 Task: Sort the products in the category "IPA" by unit price (high first).
Action: Mouse moved to (911, 316)
Screenshot: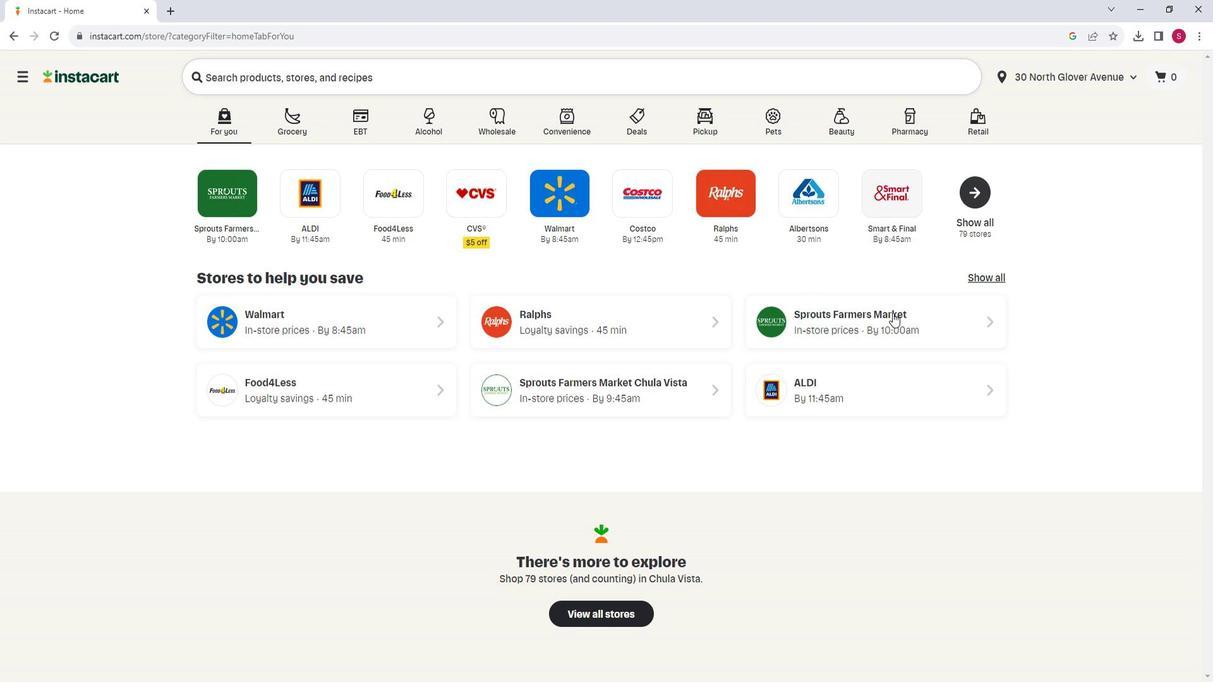 
Action: Mouse pressed left at (911, 316)
Screenshot: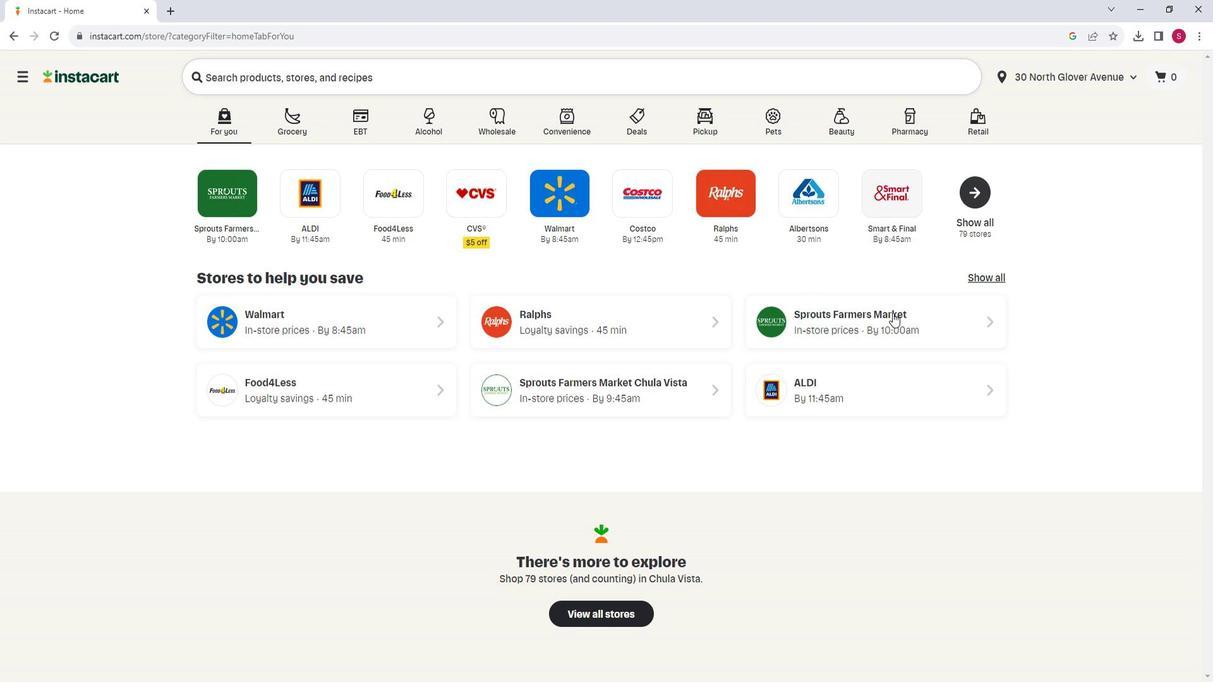 
Action: Mouse moved to (74, 453)
Screenshot: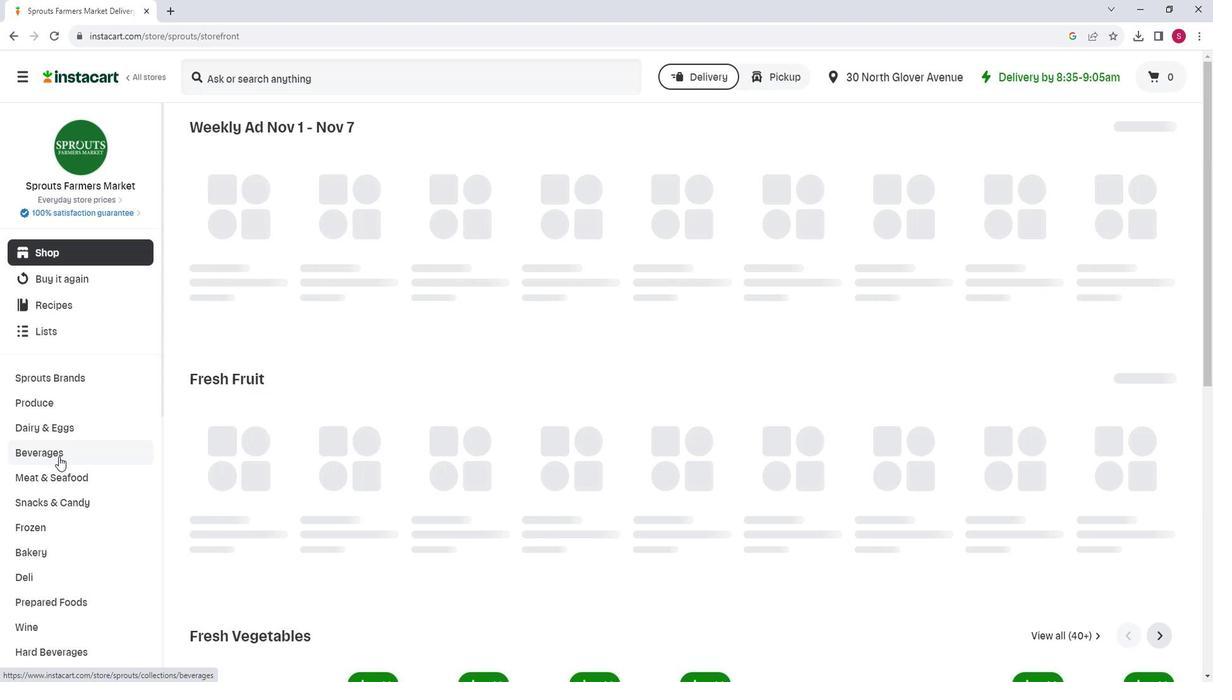 
Action: Mouse scrolled (74, 453) with delta (0, 0)
Screenshot: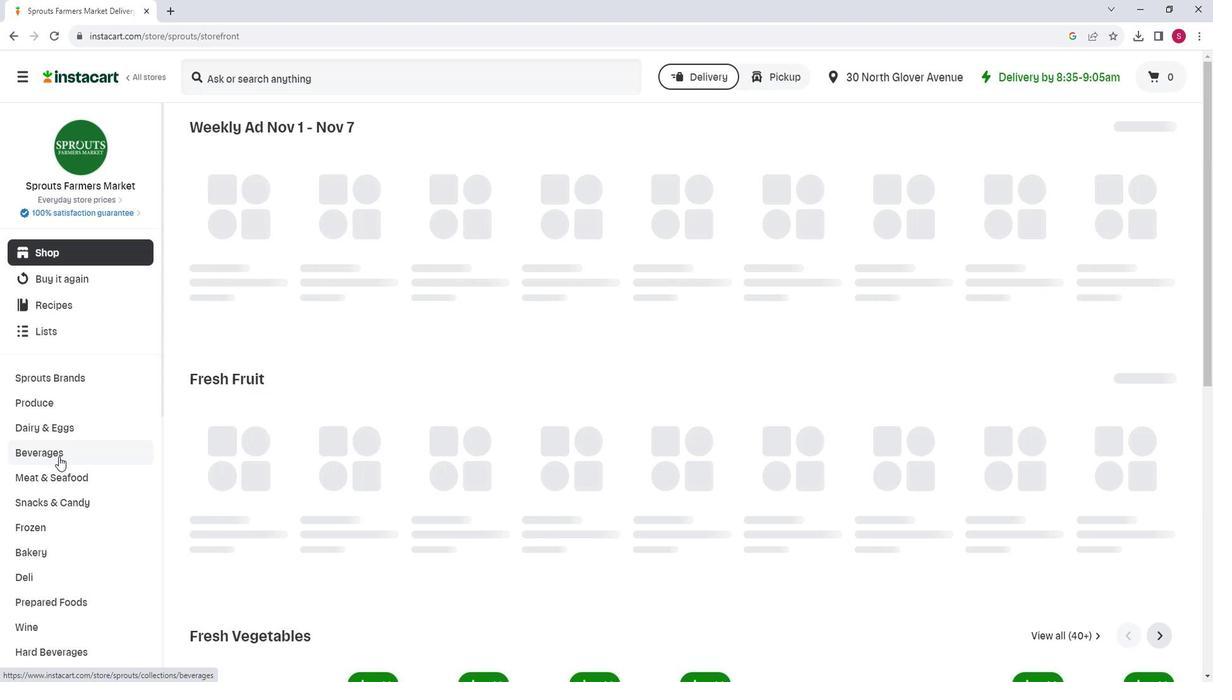 
Action: Mouse moved to (76, 601)
Screenshot: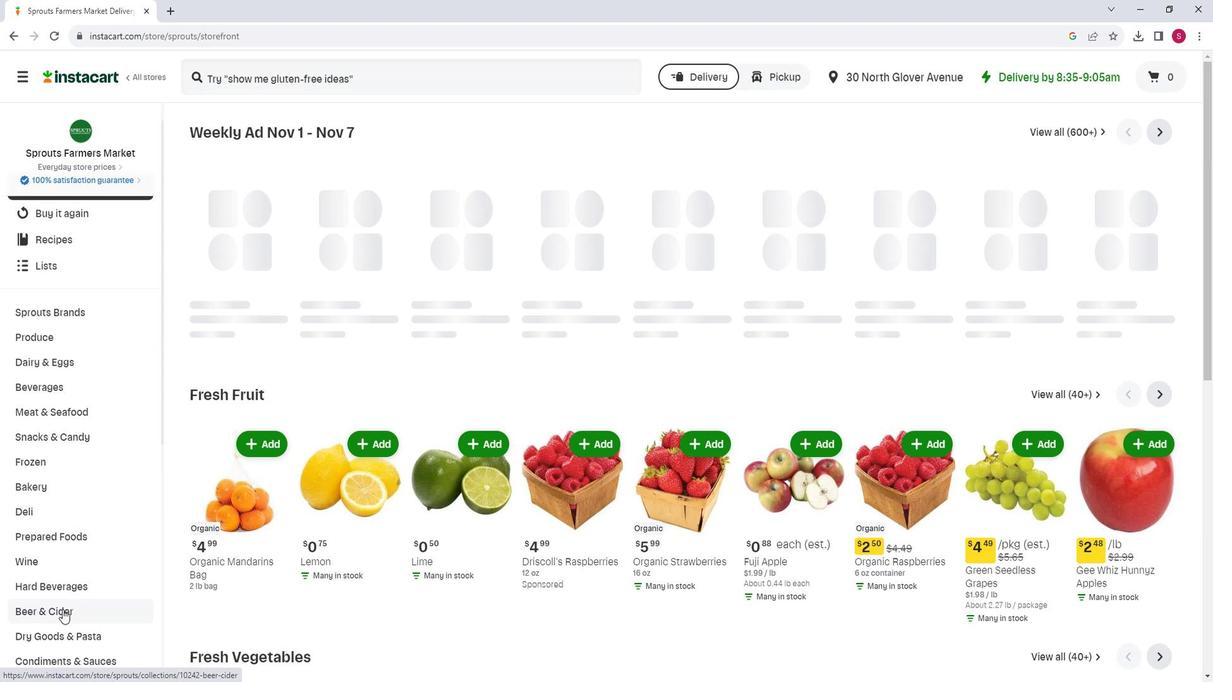 
Action: Mouse pressed left at (76, 601)
Screenshot: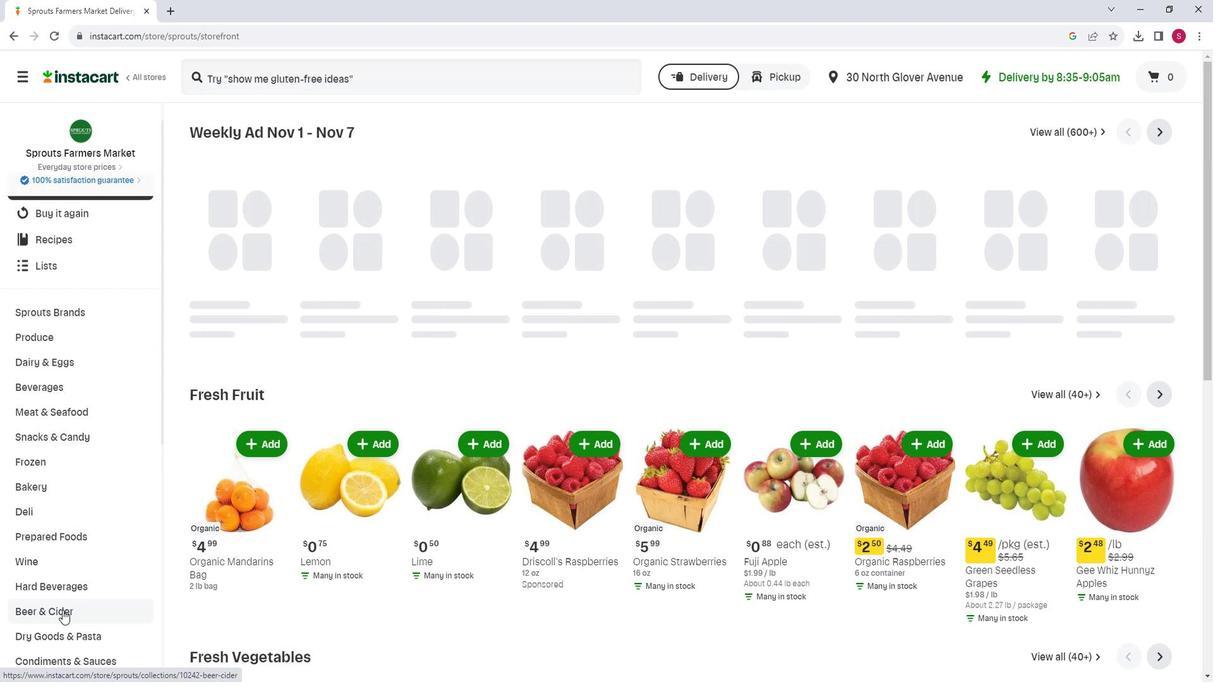 
Action: Mouse moved to (298, 166)
Screenshot: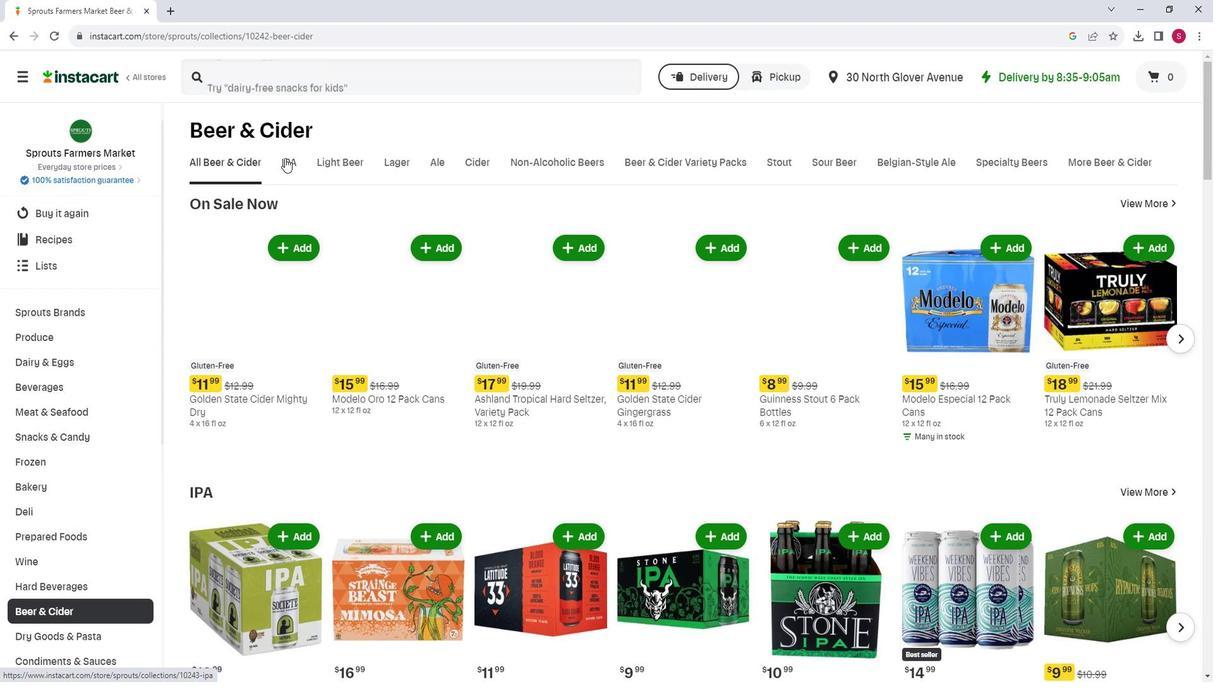 
Action: Mouse pressed left at (298, 166)
Screenshot: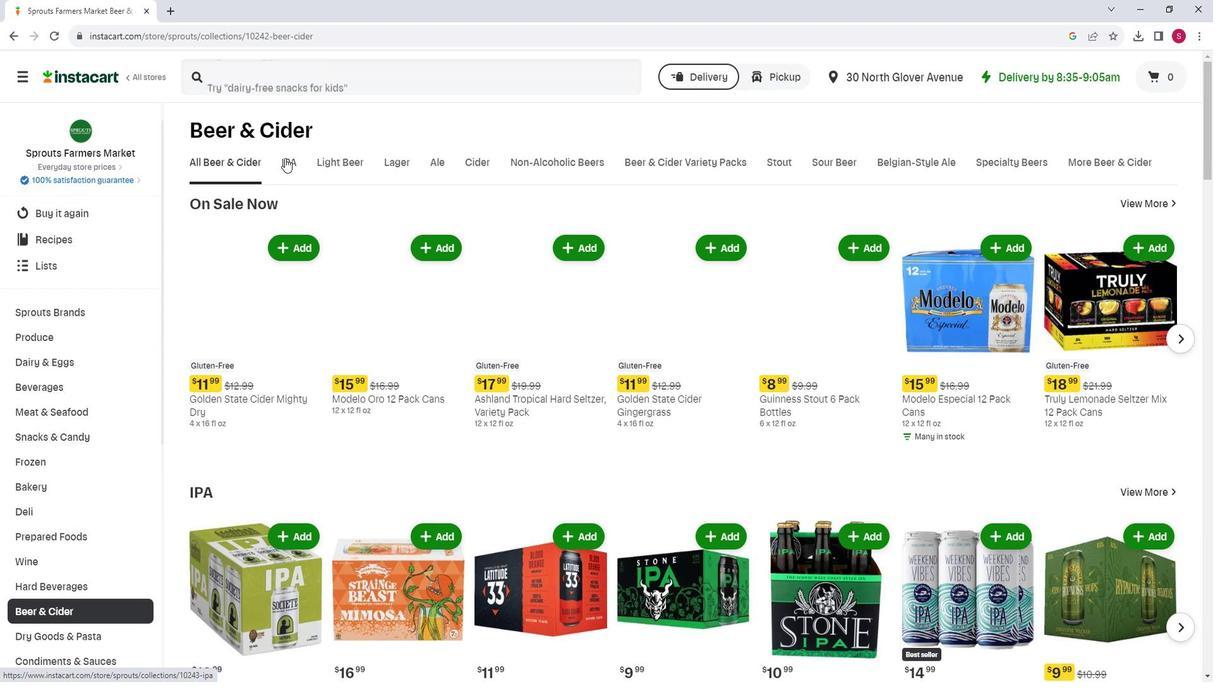 
Action: Mouse moved to (1187, 214)
Screenshot: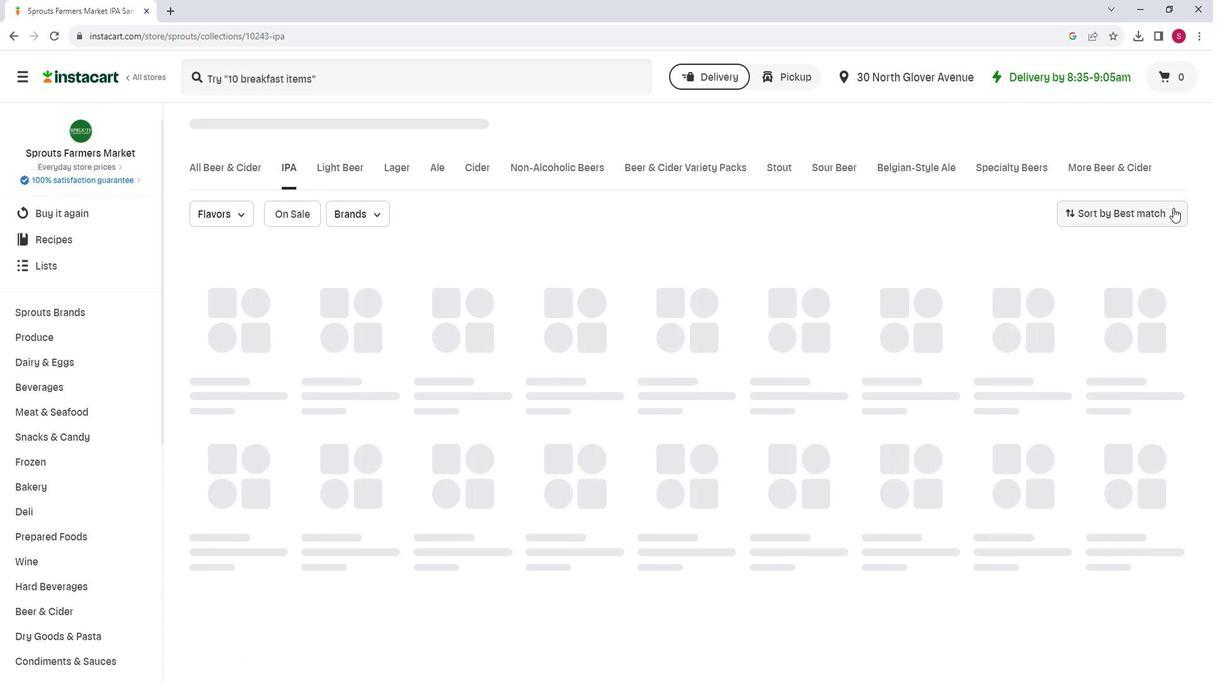 
Action: Mouse pressed left at (1187, 214)
Screenshot: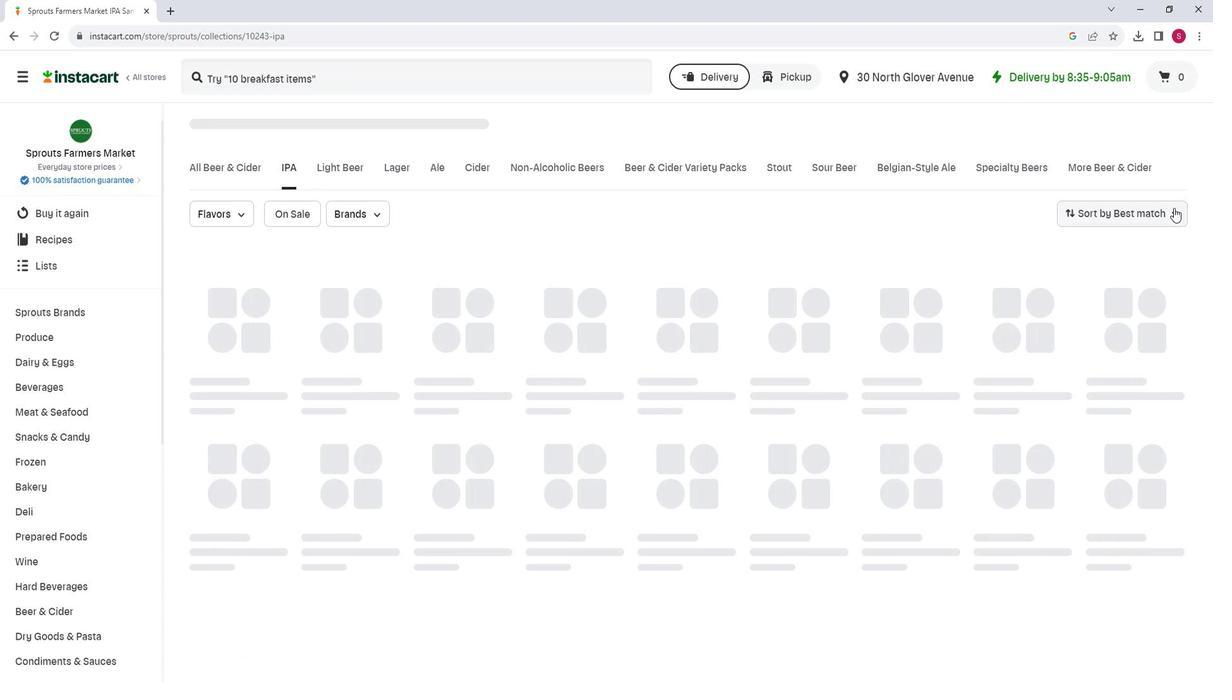 
Action: Mouse moved to (1151, 372)
Screenshot: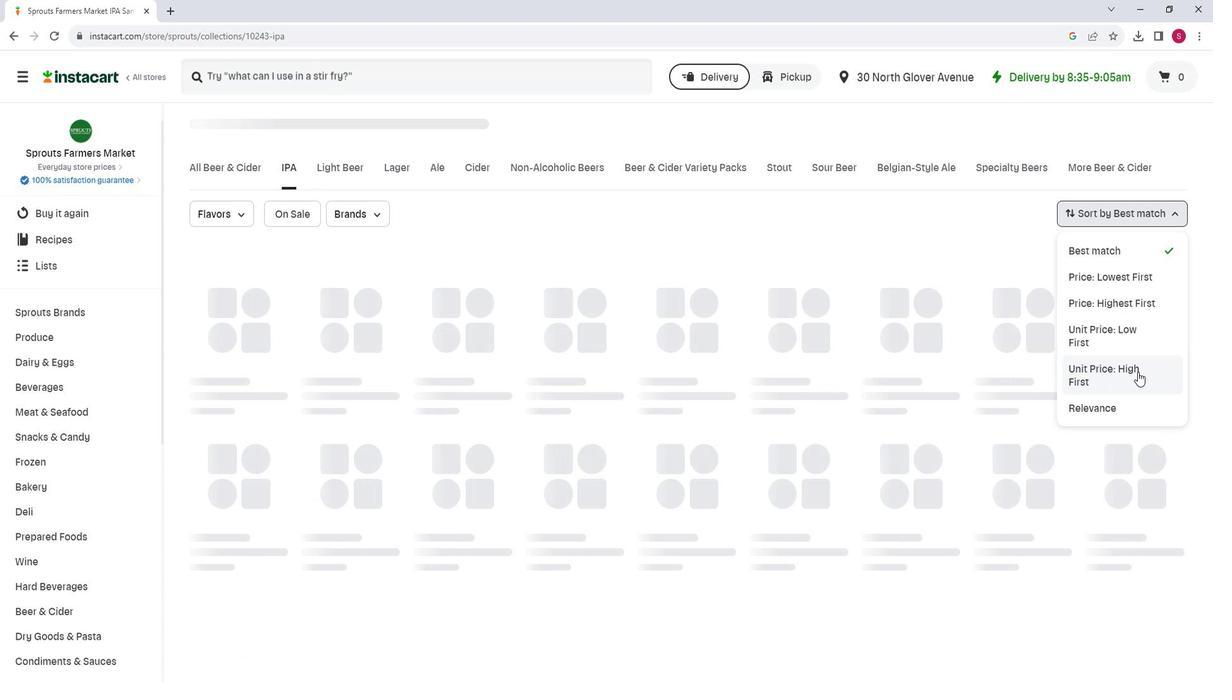 
Action: Mouse pressed left at (1151, 372)
Screenshot: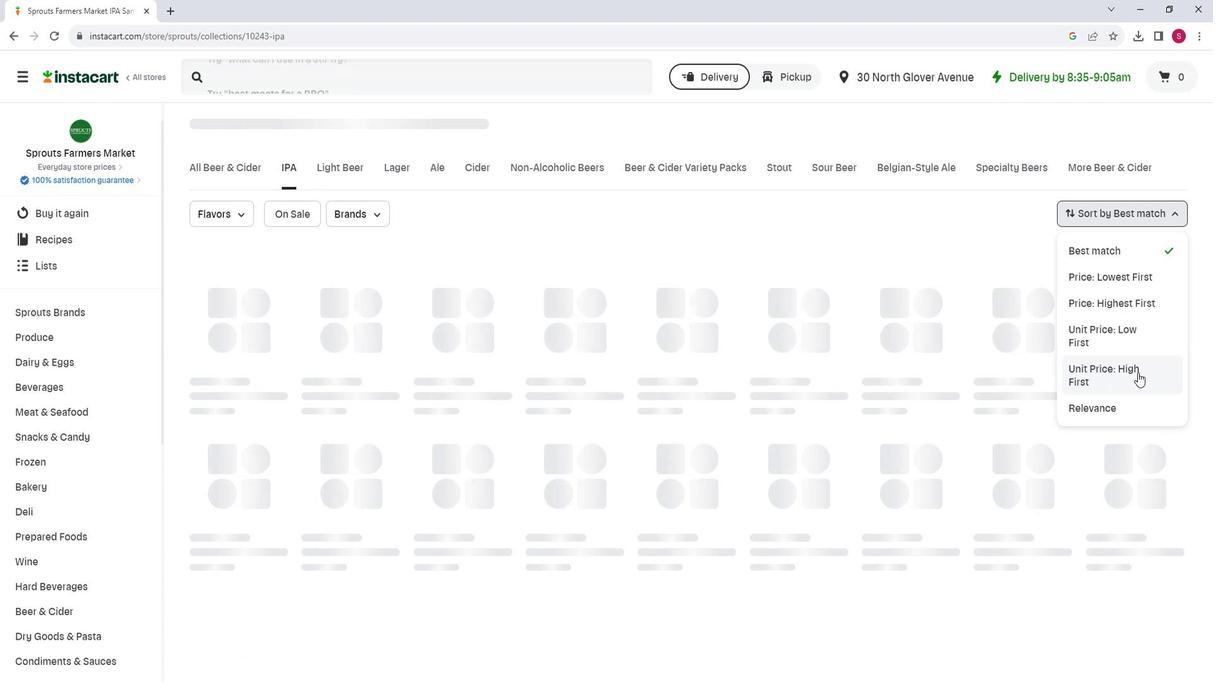 
Action: Mouse moved to (734, 260)
Screenshot: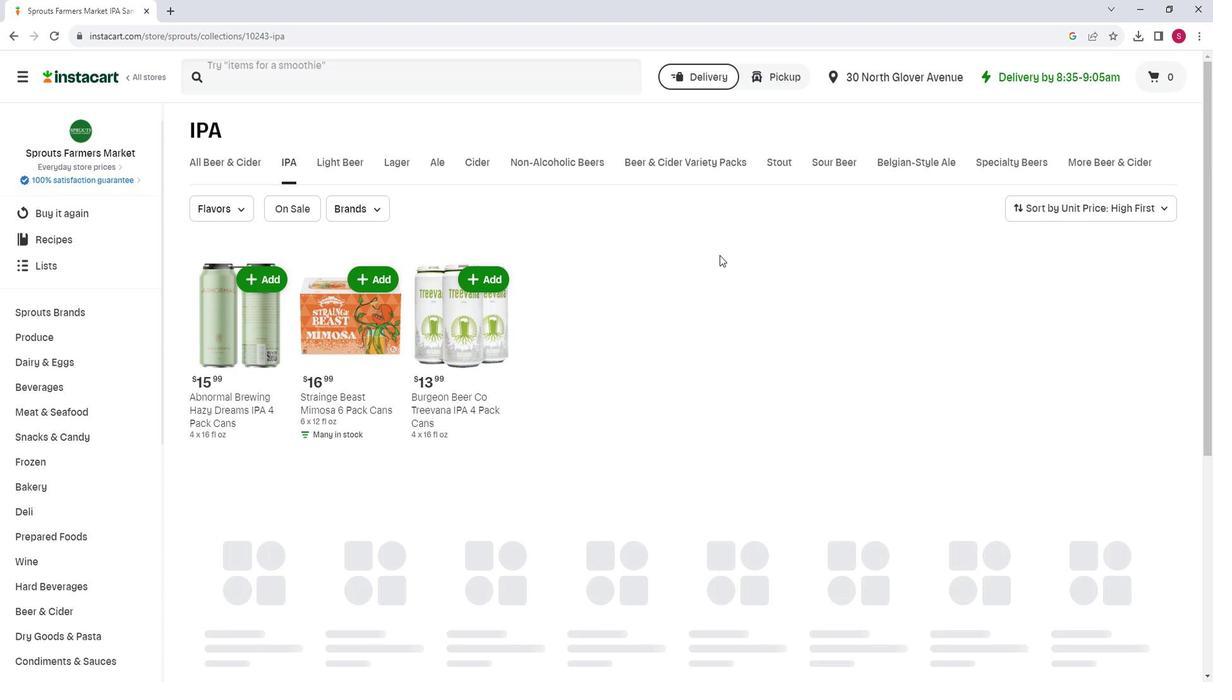 
Action: Mouse scrolled (734, 259) with delta (0, 0)
Screenshot: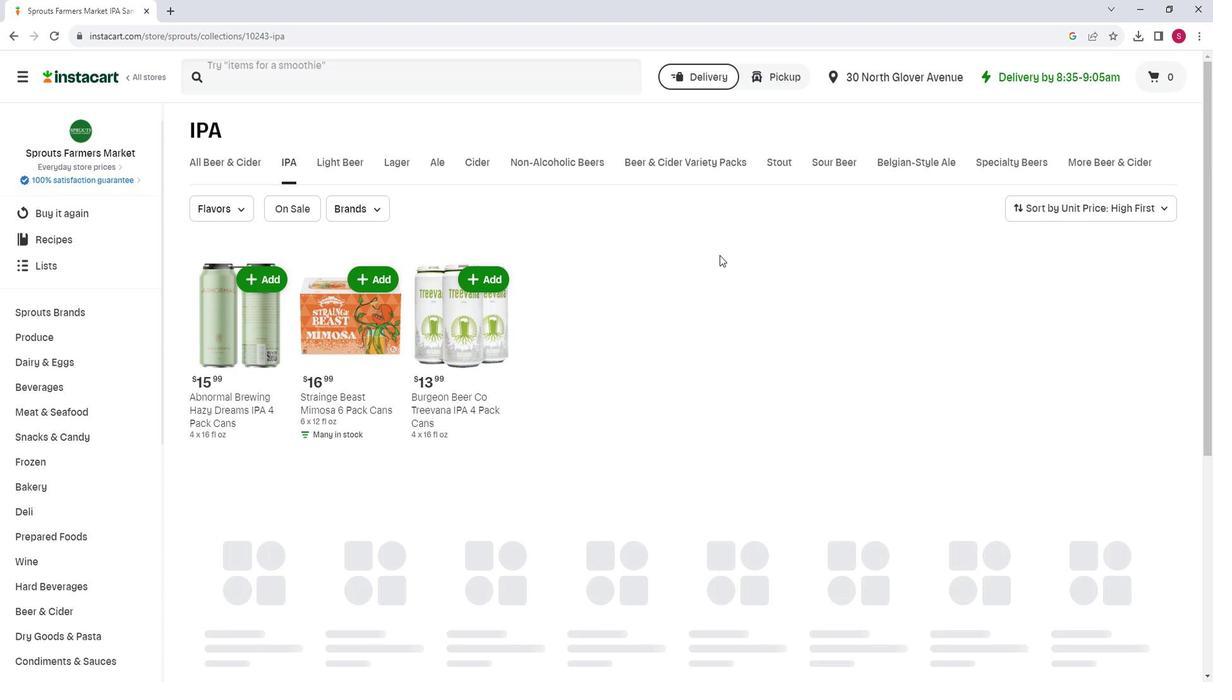 
Action: Mouse moved to (734, 261)
Screenshot: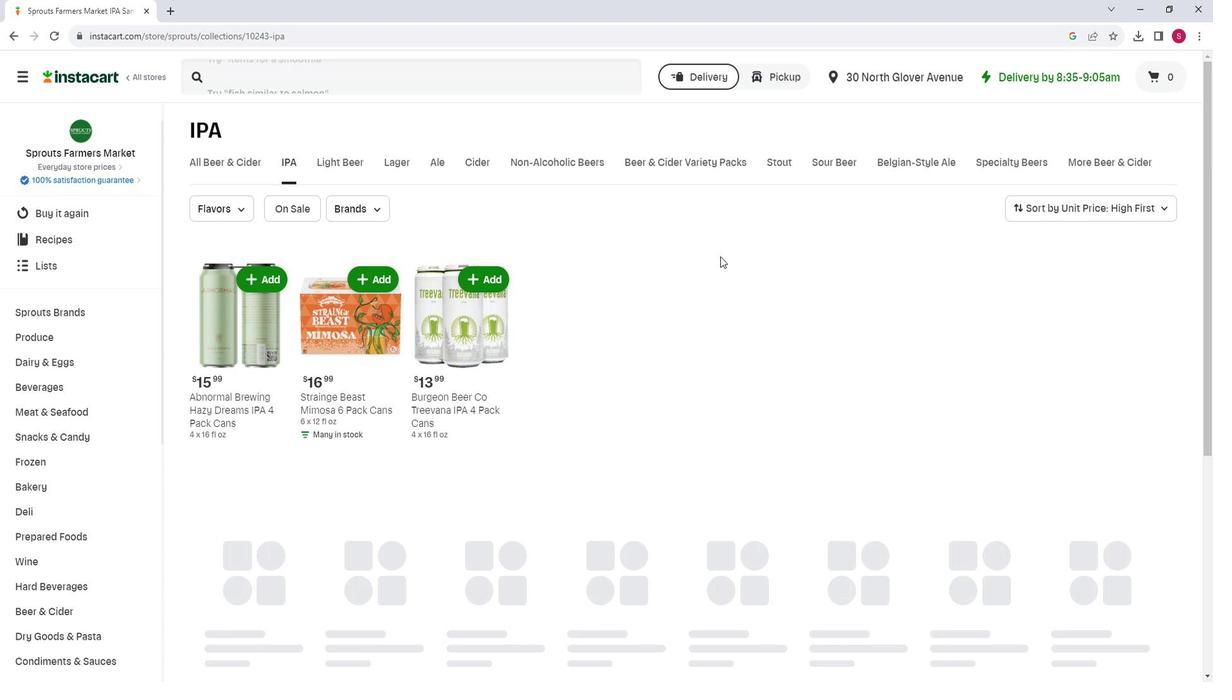 
Action: Mouse scrolled (734, 260) with delta (0, 0)
Screenshot: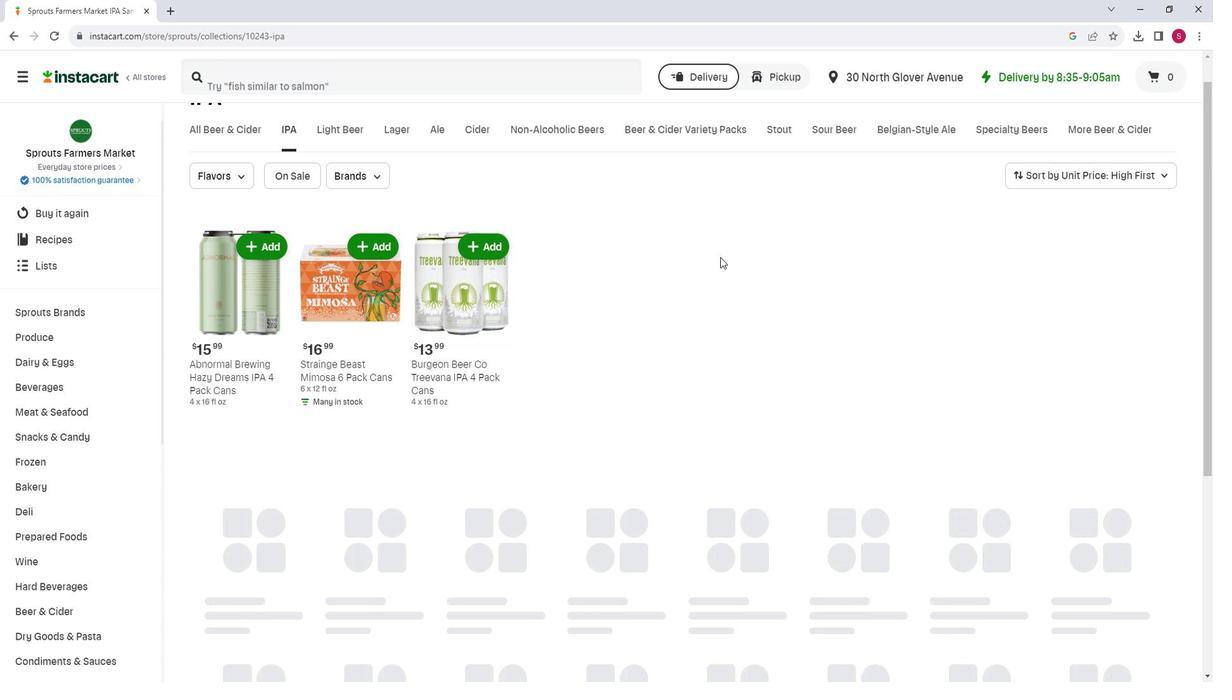 
Action: Mouse scrolled (734, 260) with delta (0, 0)
Screenshot: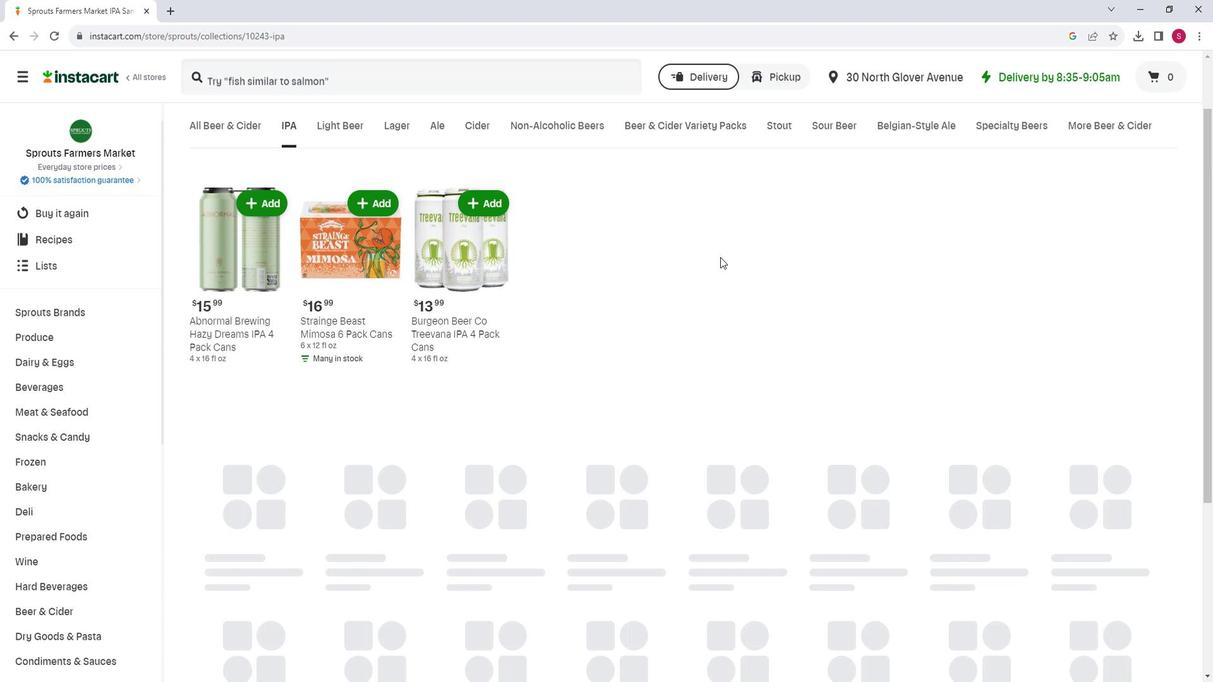 
Action: Mouse scrolled (734, 260) with delta (0, 0)
Screenshot: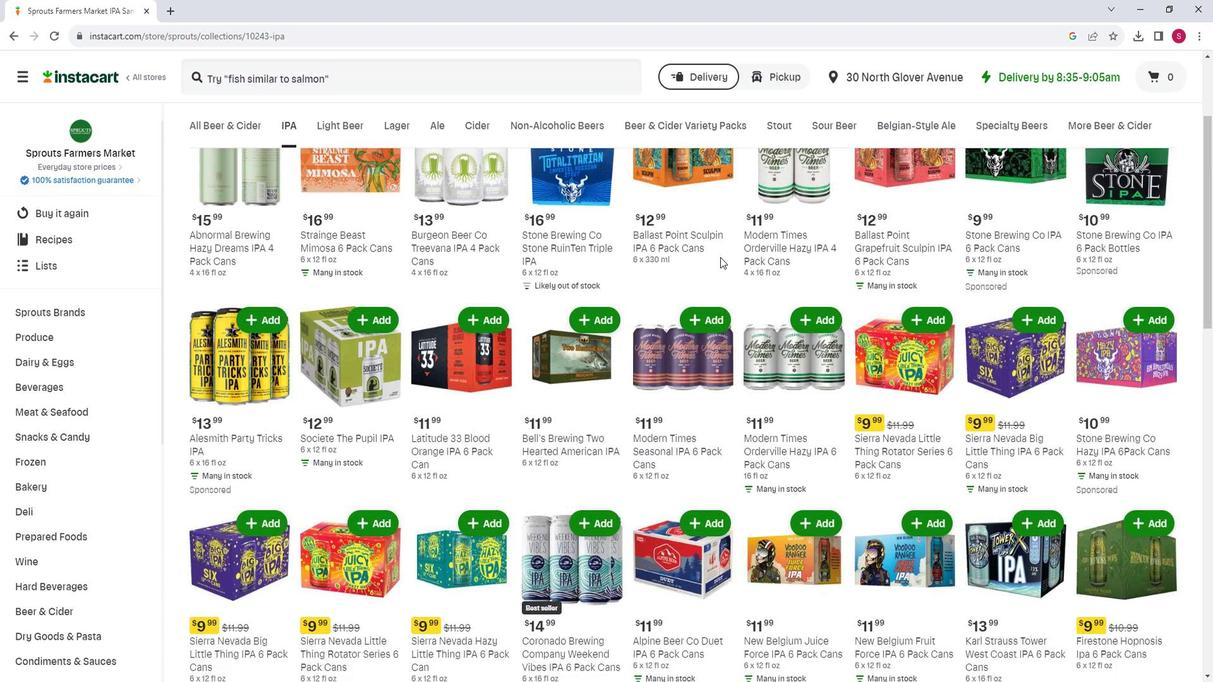 
Action: Mouse moved to (736, 261)
Screenshot: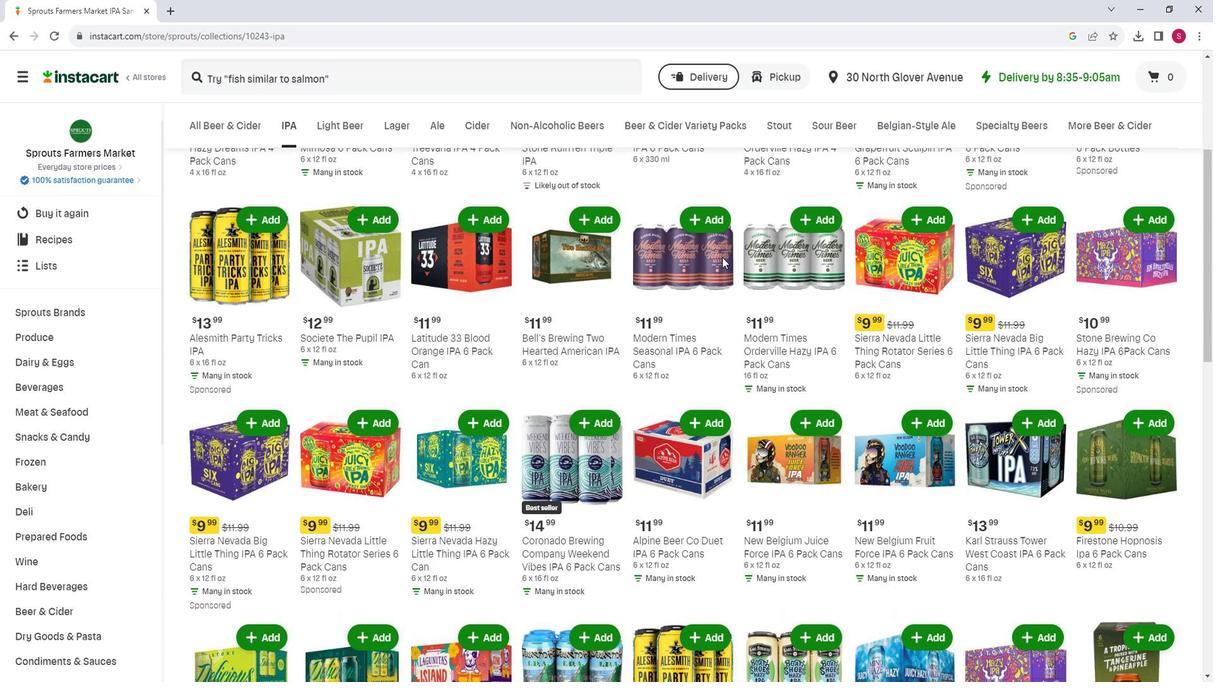 
Action: Mouse scrolled (736, 262) with delta (0, 0)
Screenshot: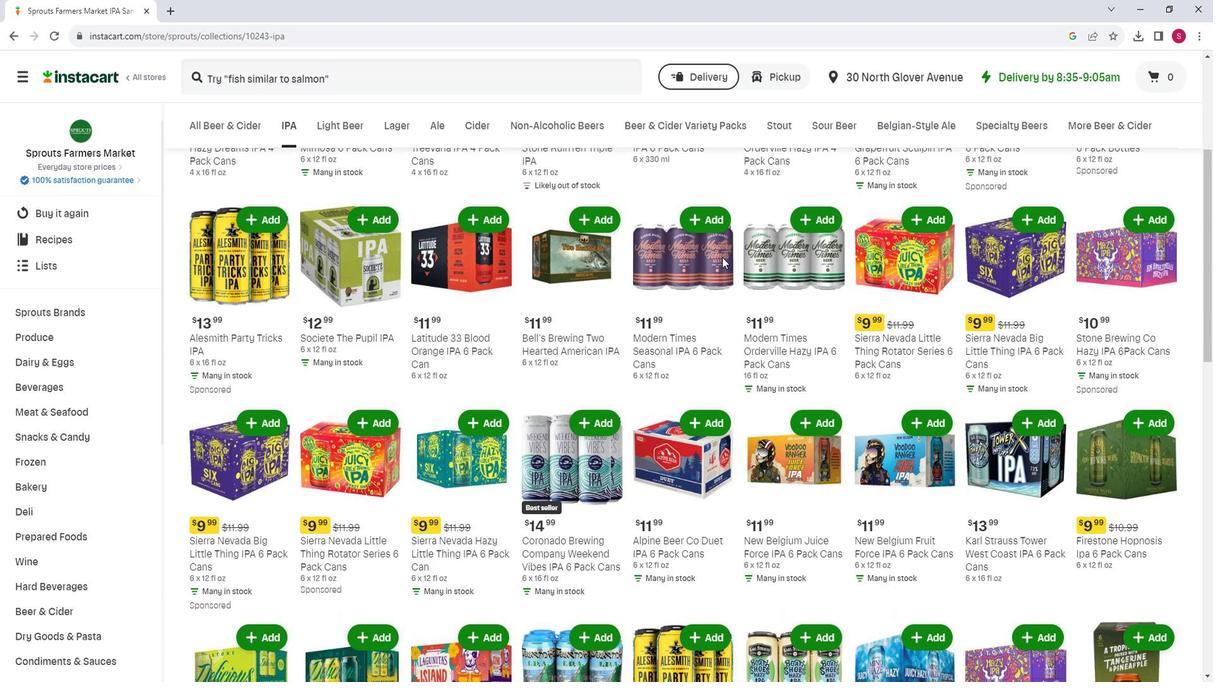 
Action: Mouse moved to (736, 260)
Screenshot: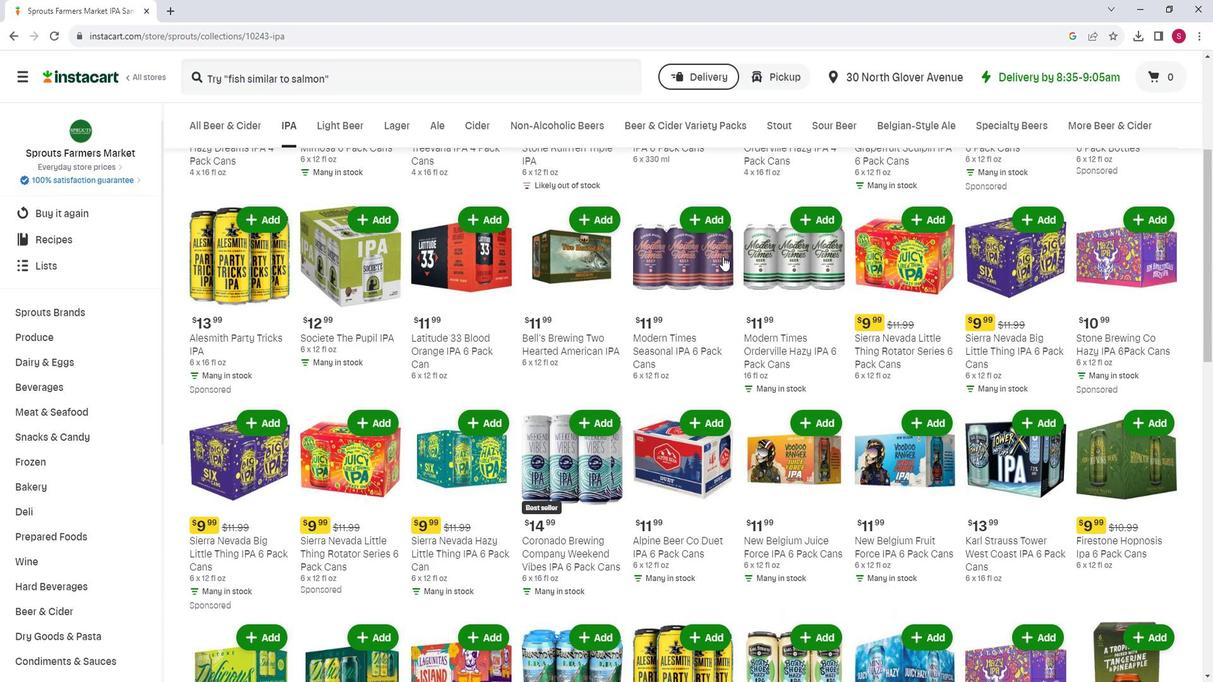 
Action: Mouse scrolled (736, 261) with delta (0, 0)
Screenshot: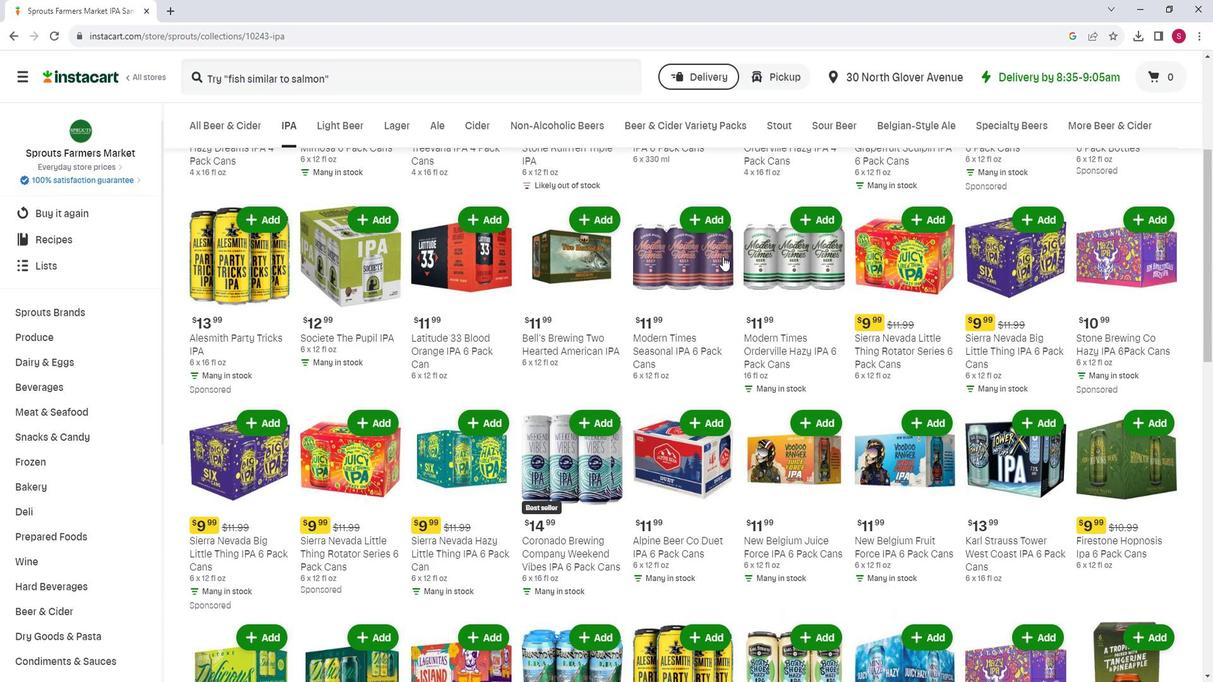 
Action: Mouse scrolled (736, 261) with delta (0, 0)
Screenshot: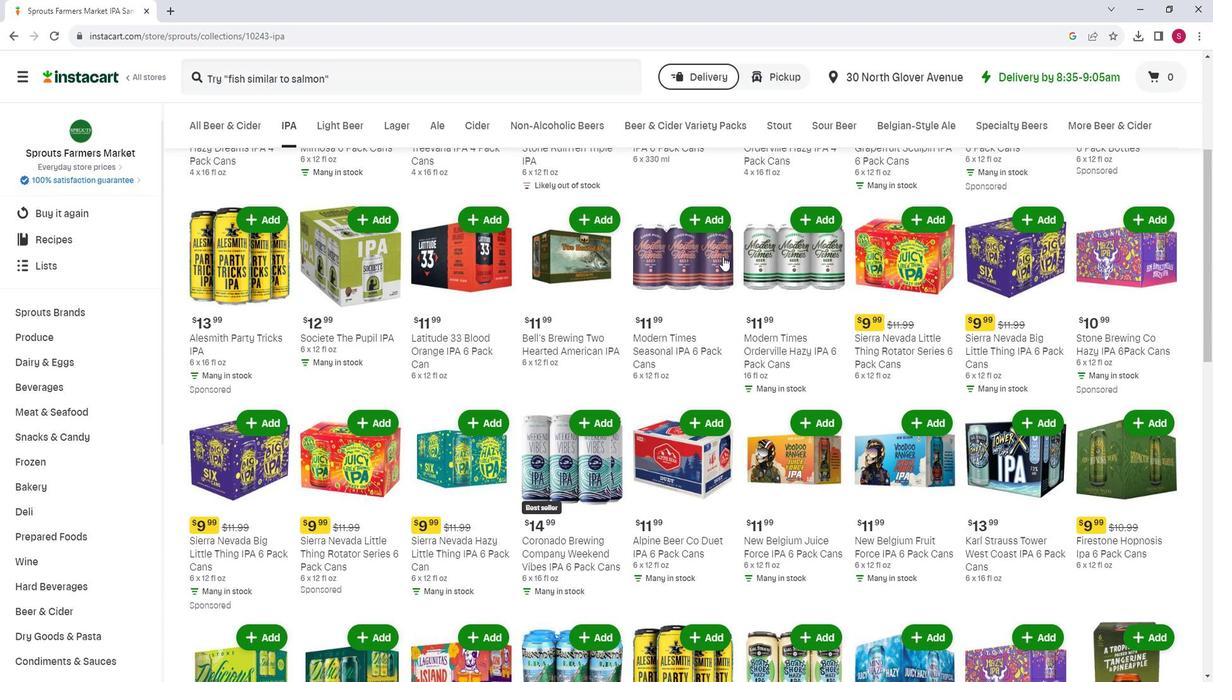 
Action: Mouse scrolled (736, 261) with delta (0, 0)
Screenshot: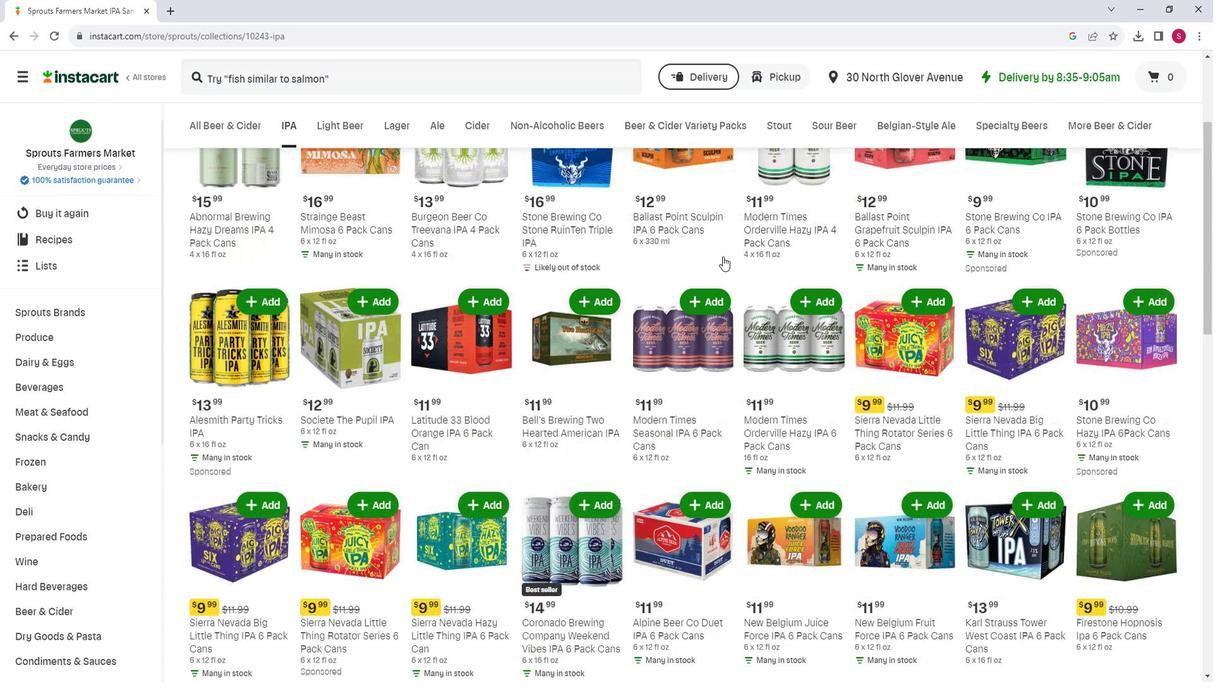 
Action: Mouse scrolled (736, 260) with delta (0, 0)
Screenshot: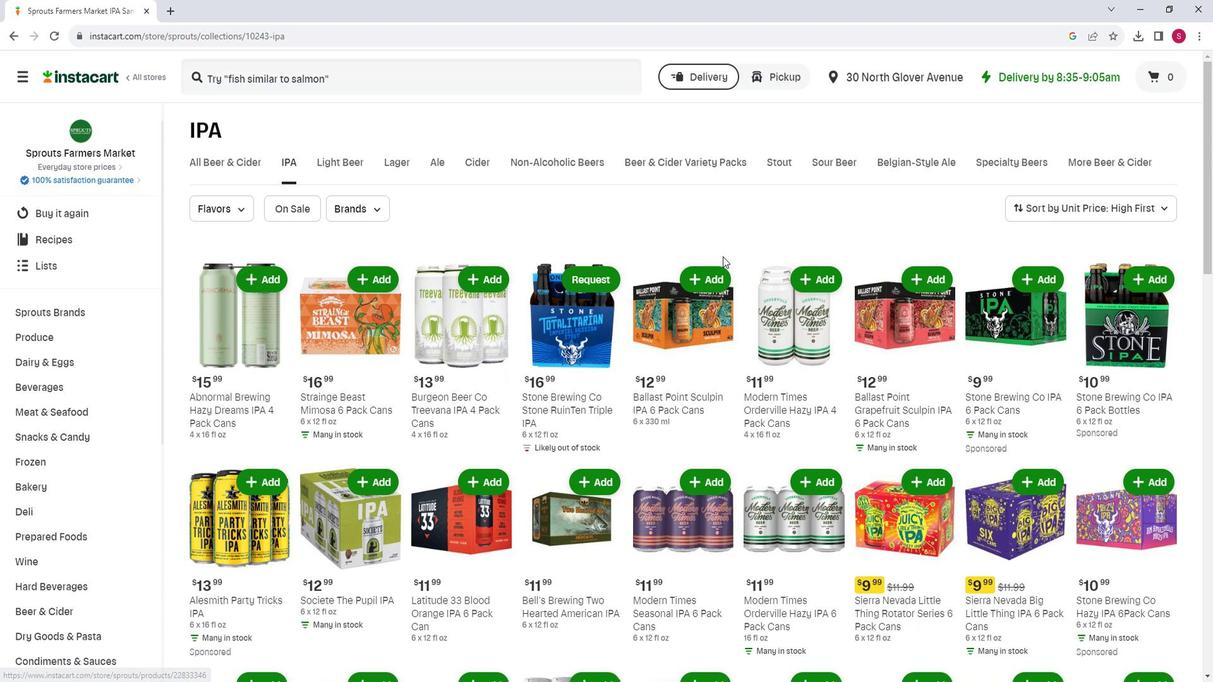 
Action: Mouse scrolled (736, 260) with delta (0, 0)
Screenshot: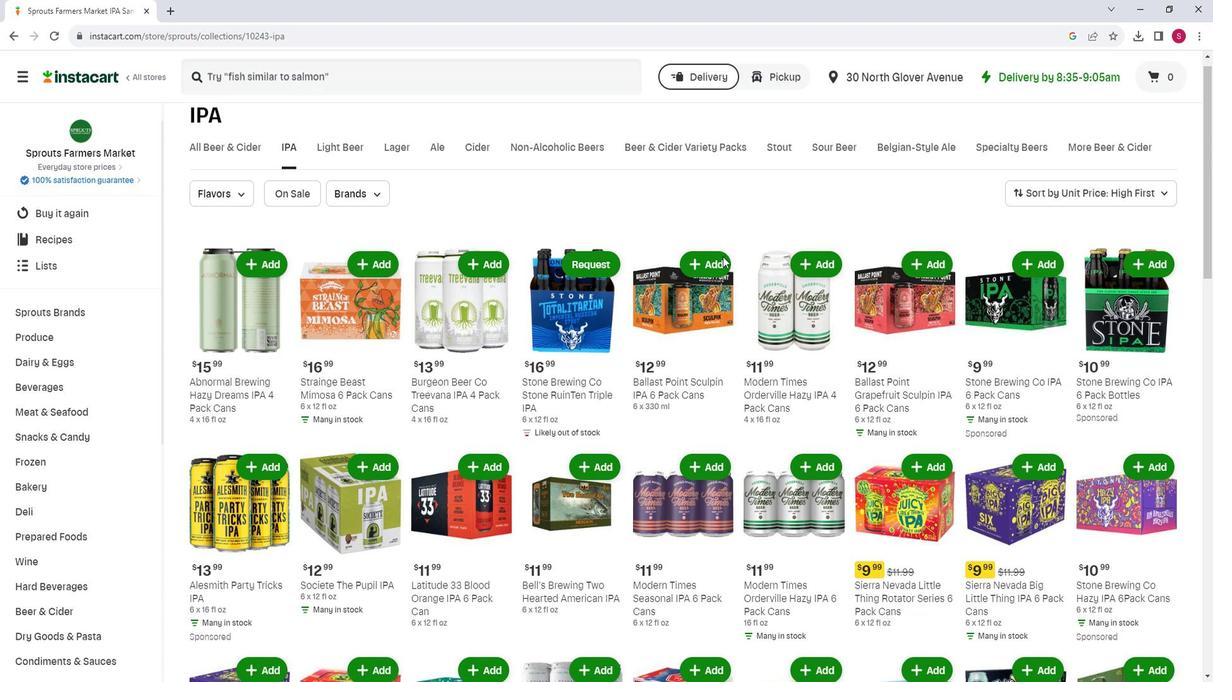 
Action: Mouse scrolled (736, 260) with delta (0, 0)
Screenshot: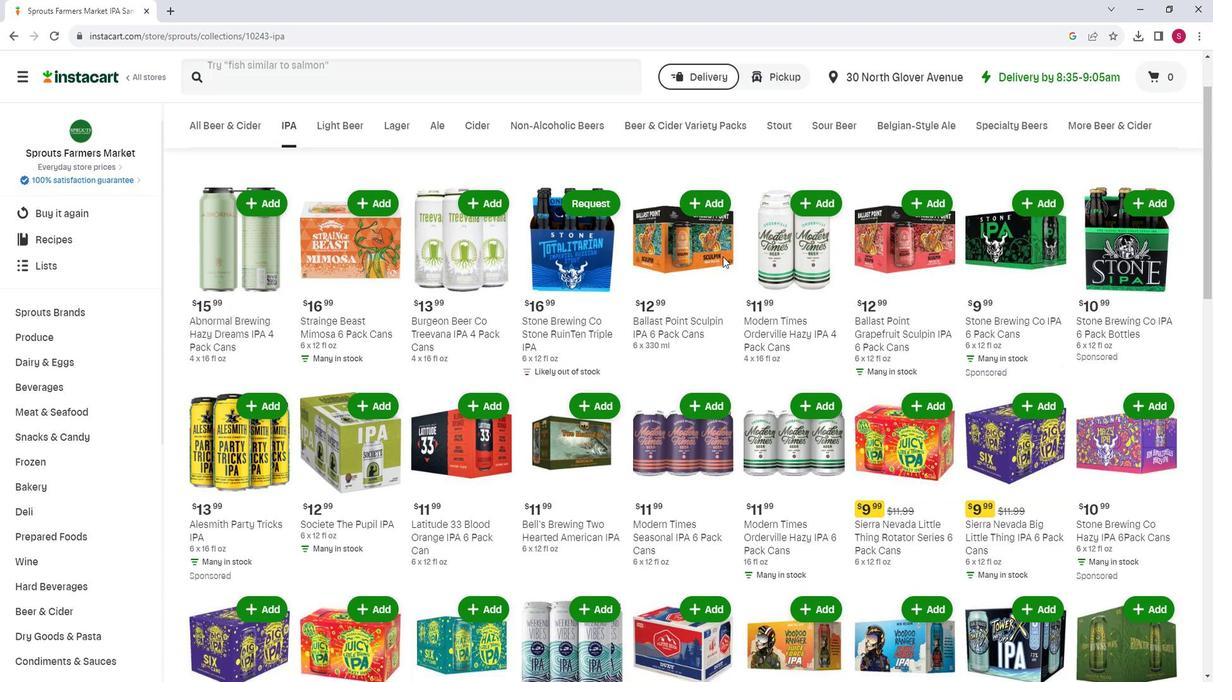 
Action: Mouse moved to (737, 260)
Screenshot: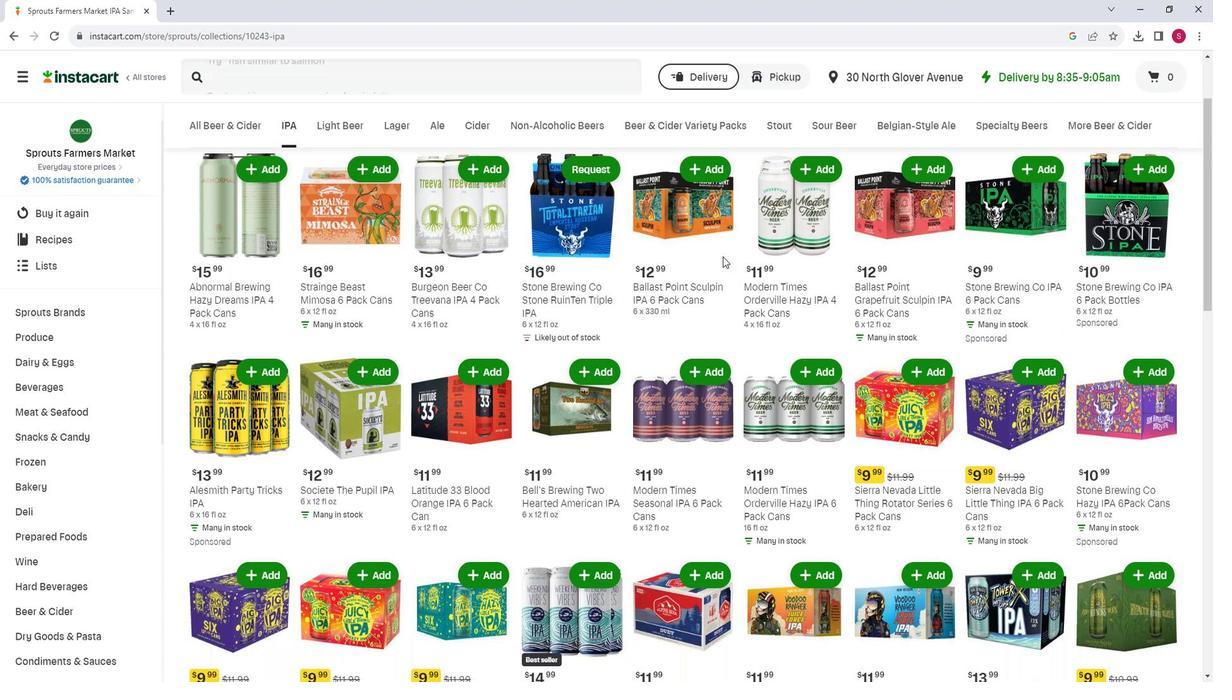 
Action: Mouse scrolled (737, 259) with delta (0, 0)
Screenshot: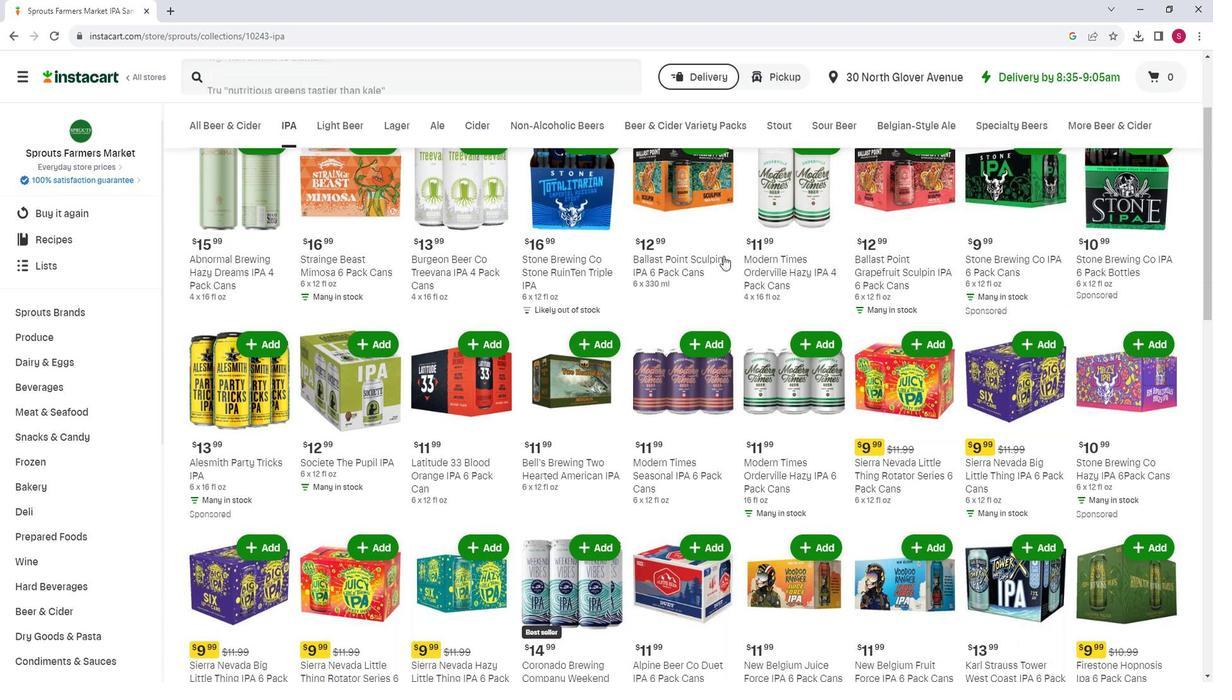 
Action: Mouse scrolled (737, 259) with delta (0, 0)
Screenshot: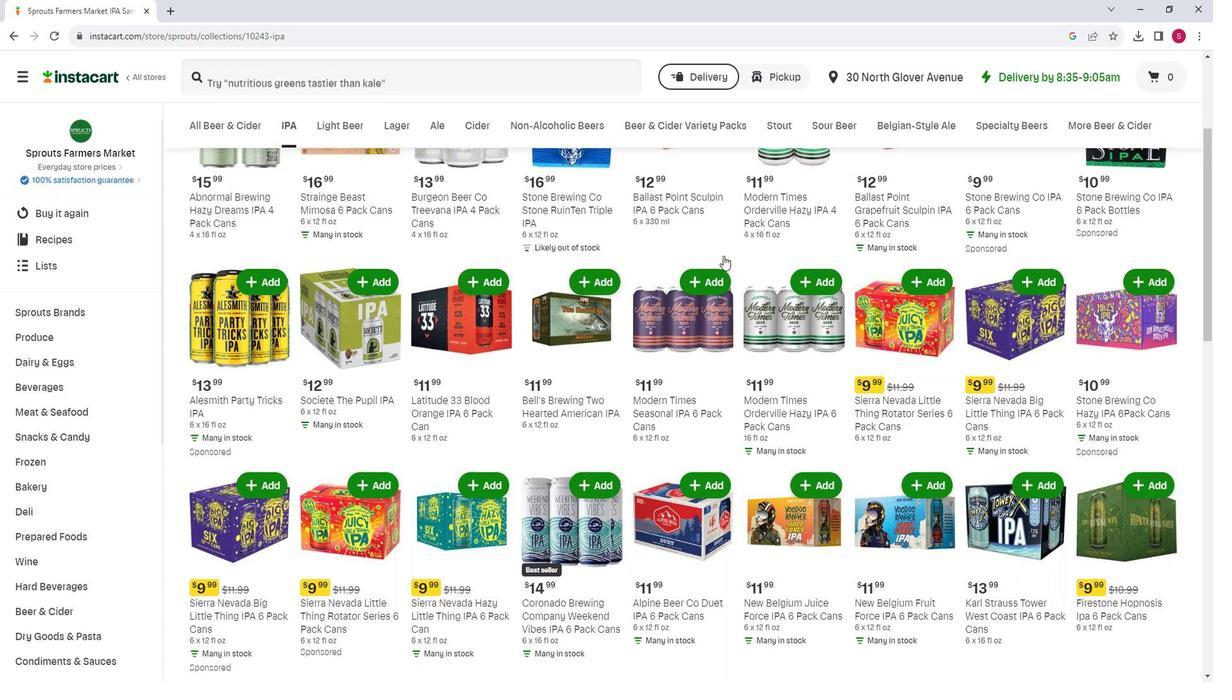 
Action: Mouse scrolled (737, 259) with delta (0, 0)
Screenshot: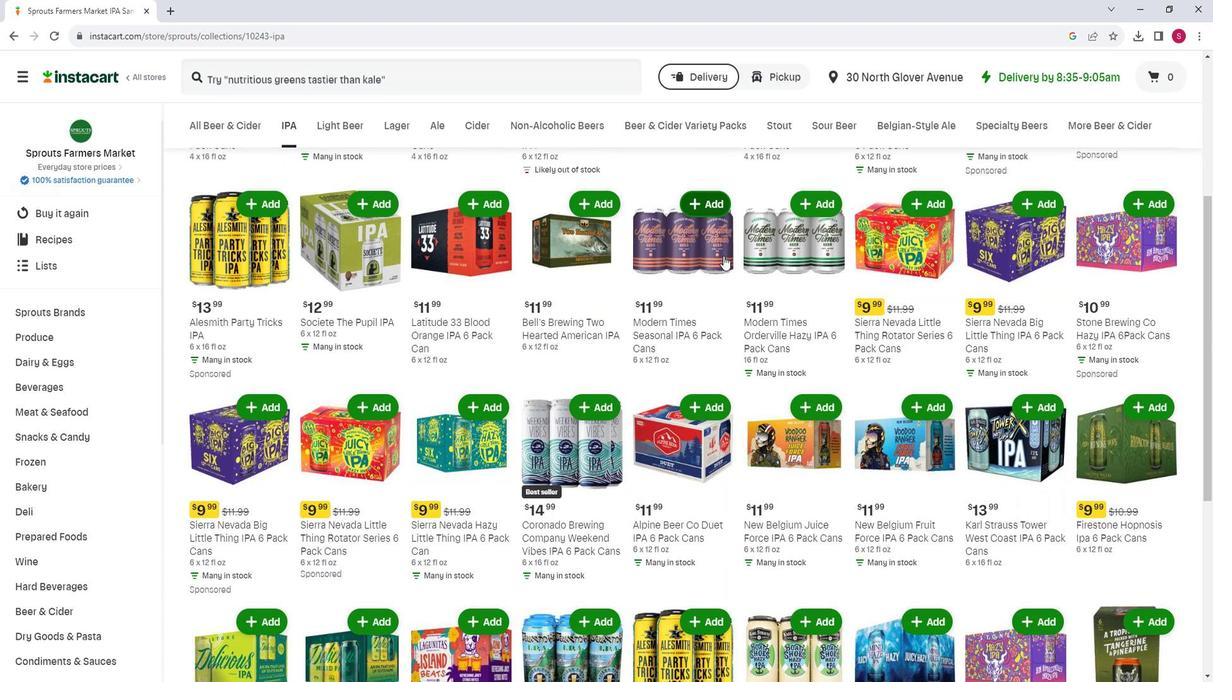 
Action: Mouse scrolled (737, 259) with delta (0, 0)
Screenshot: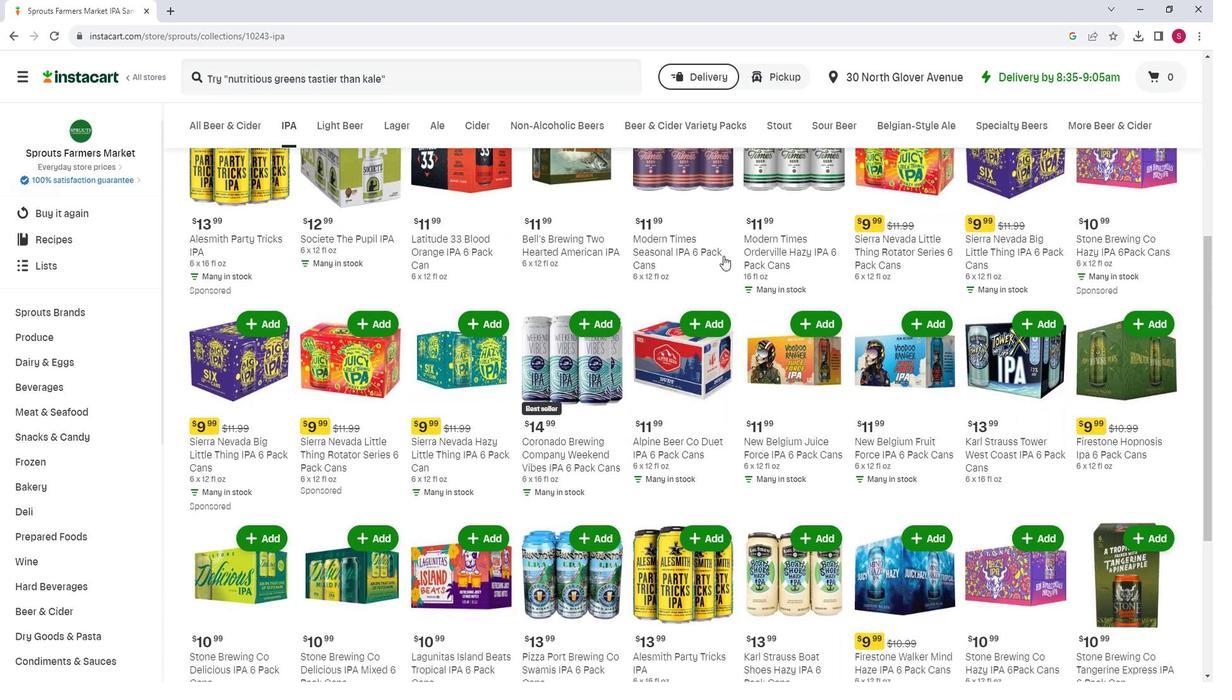 
Action: Mouse moved to (770, 245)
Screenshot: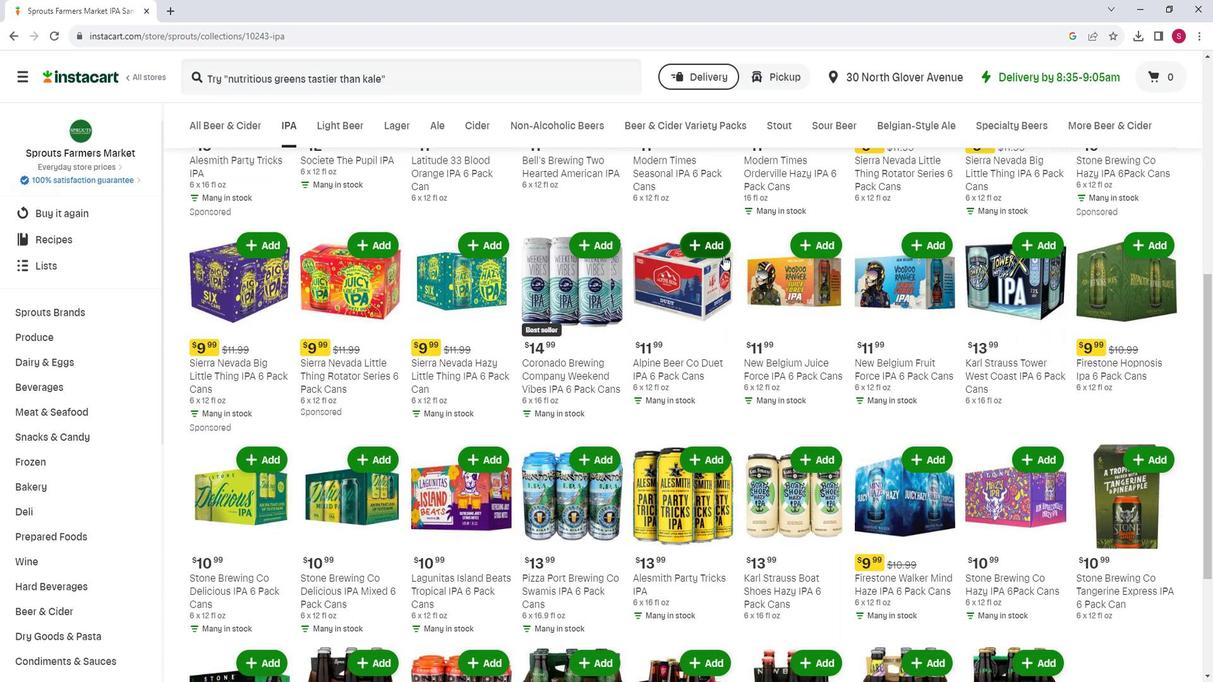 
